 Task: Create List Brand Vision Statement in Board Product Development Best Practices to Workspace Commercial Mortgages. Create List Brand Values in Board Customer Relationship Management to Workspace Commercial Mortgages. Create List Brand Personality in Board Social Media Influencer Contest Strategy and Execution to Workspace Commercial Mortgages
Action: Mouse moved to (73, 266)
Screenshot: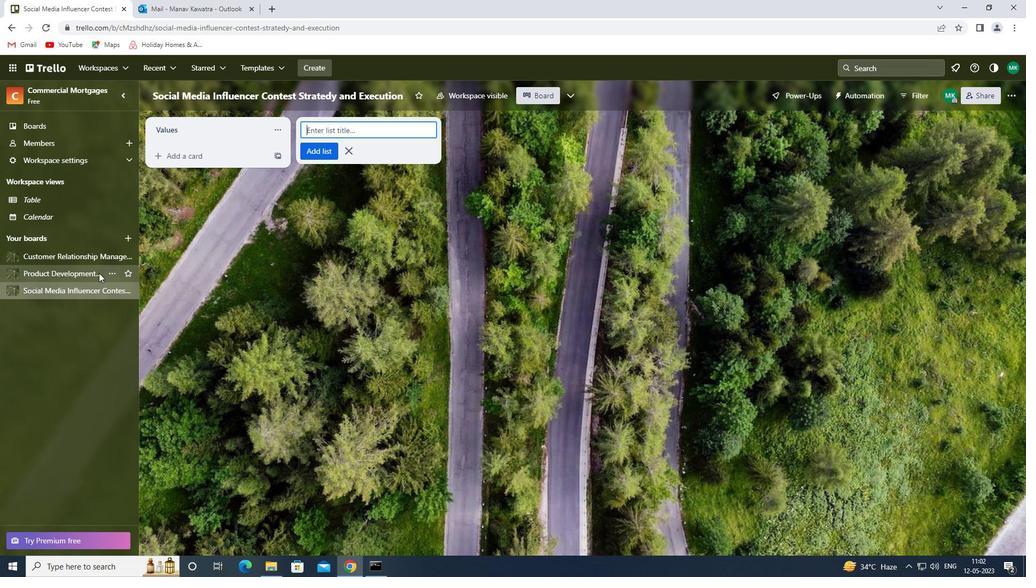 
Action: Mouse pressed left at (73, 266)
Screenshot: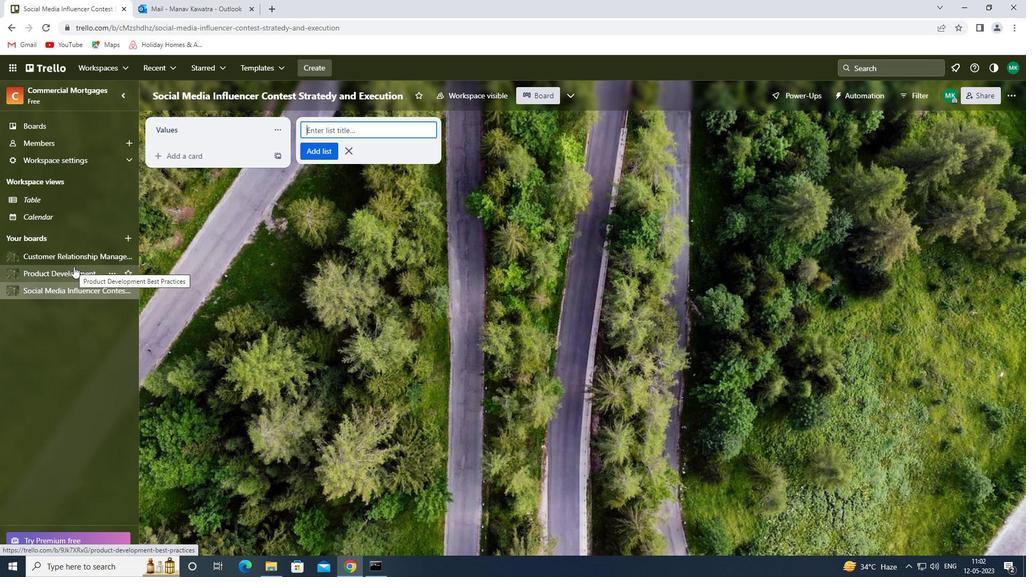 
Action: Mouse moved to (334, 124)
Screenshot: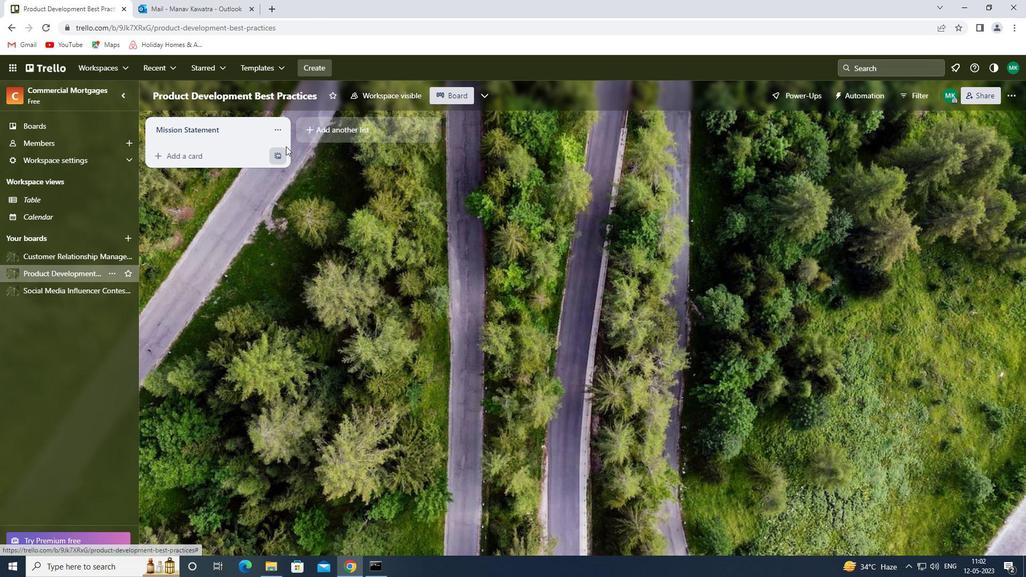 
Action: Mouse pressed left at (334, 124)
Screenshot: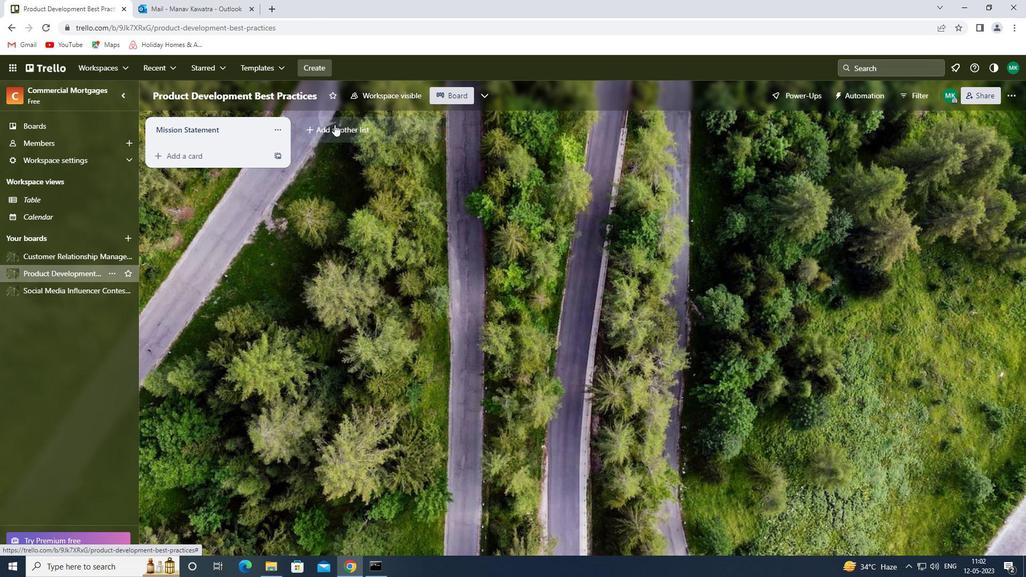 
Action: Mouse moved to (309, 131)
Screenshot: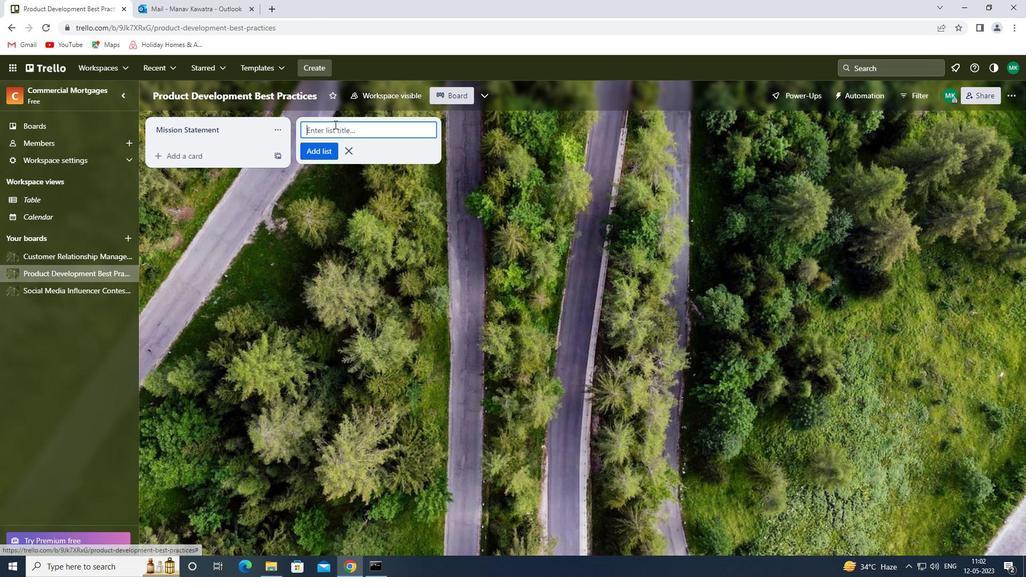 
Action: Mouse pressed left at (309, 131)
Screenshot: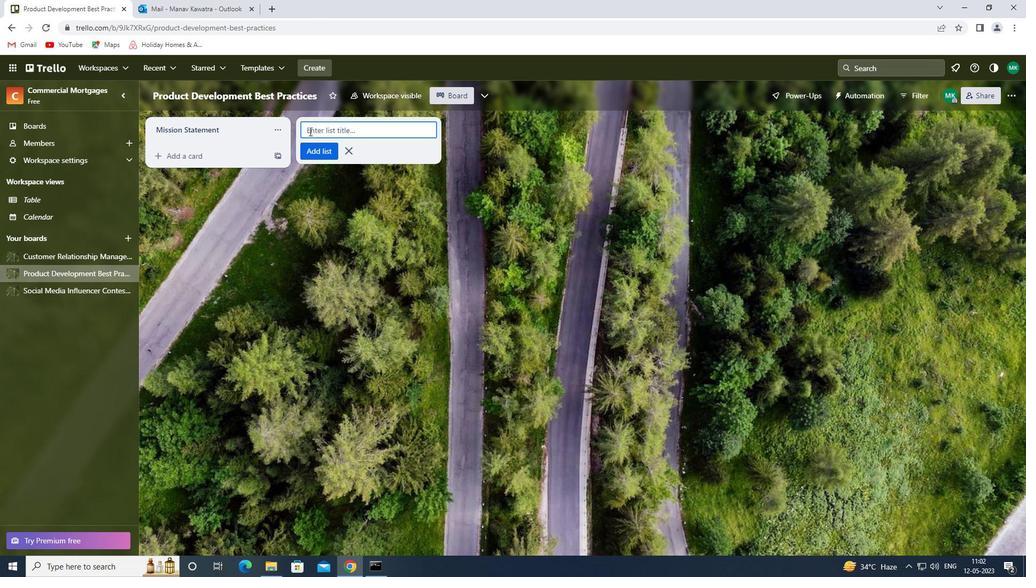 
Action: Key pressed <Key.shift>VISION<Key.space><Key.shift>STATEMENT<Key.enter>
Screenshot: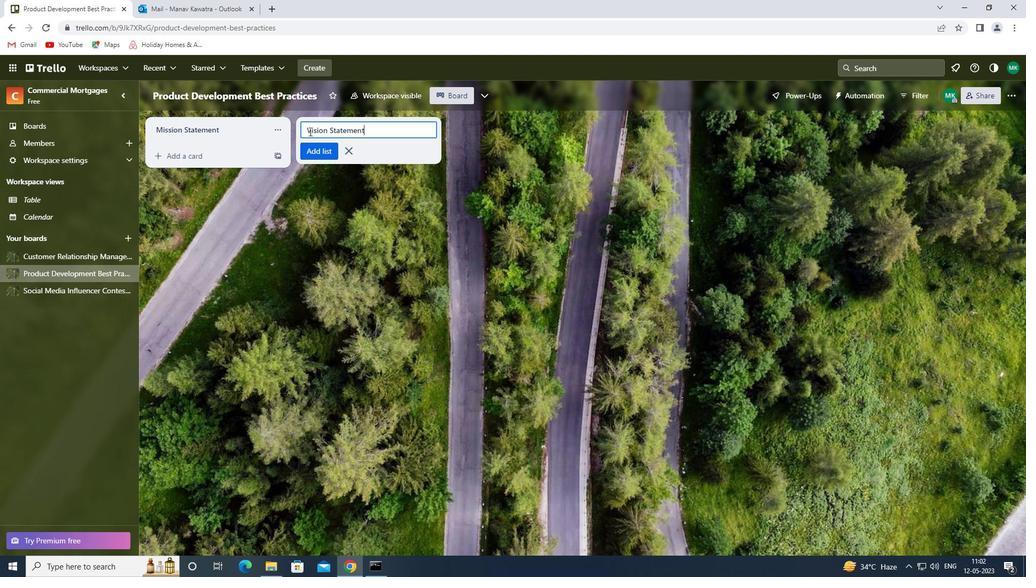 
Action: Mouse moved to (45, 257)
Screenshot: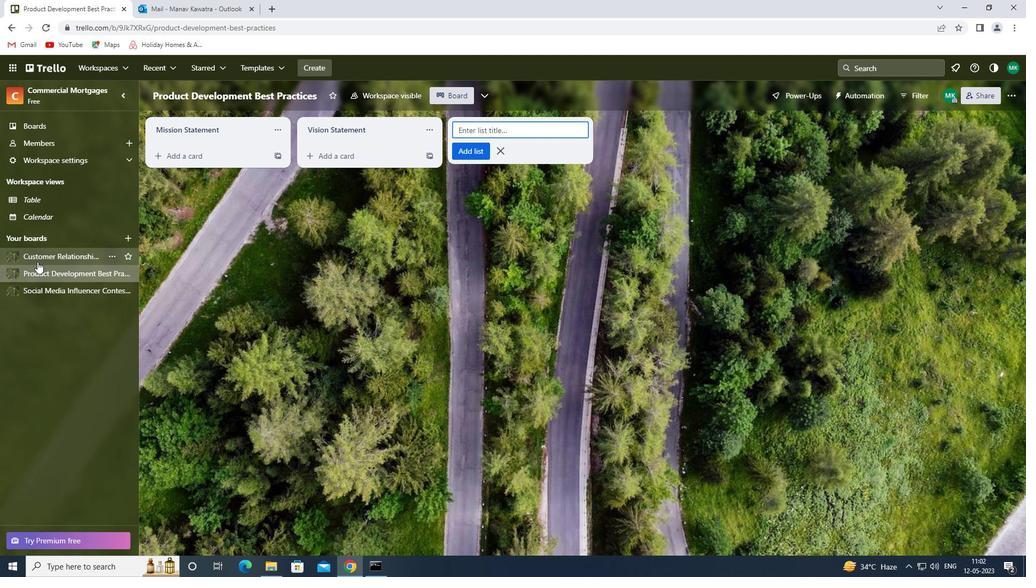 
Action: Mouse pressed left at (45, 257)
Screenshot: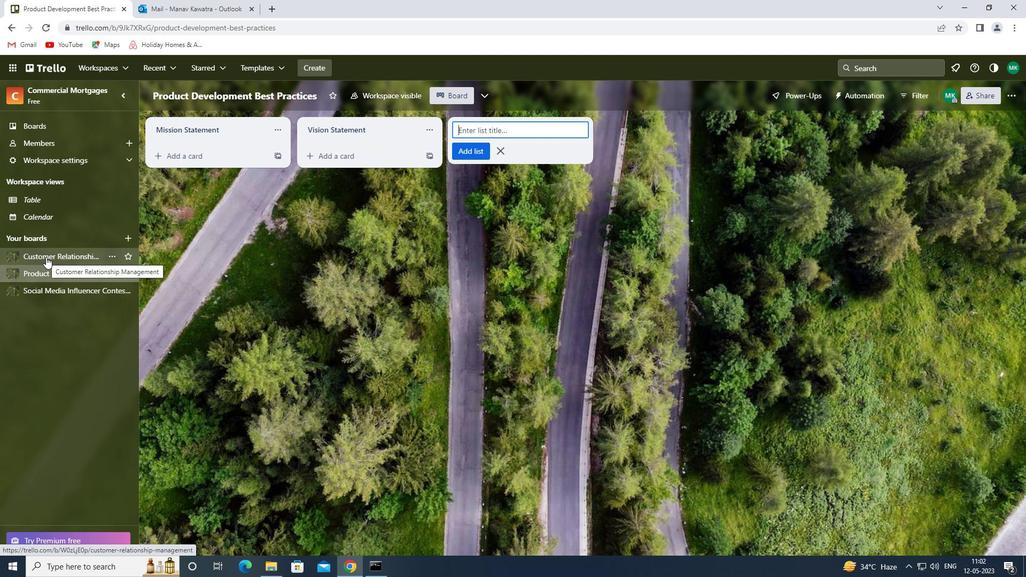 
Action: Mouse moved to (335, 129)
Screenshot: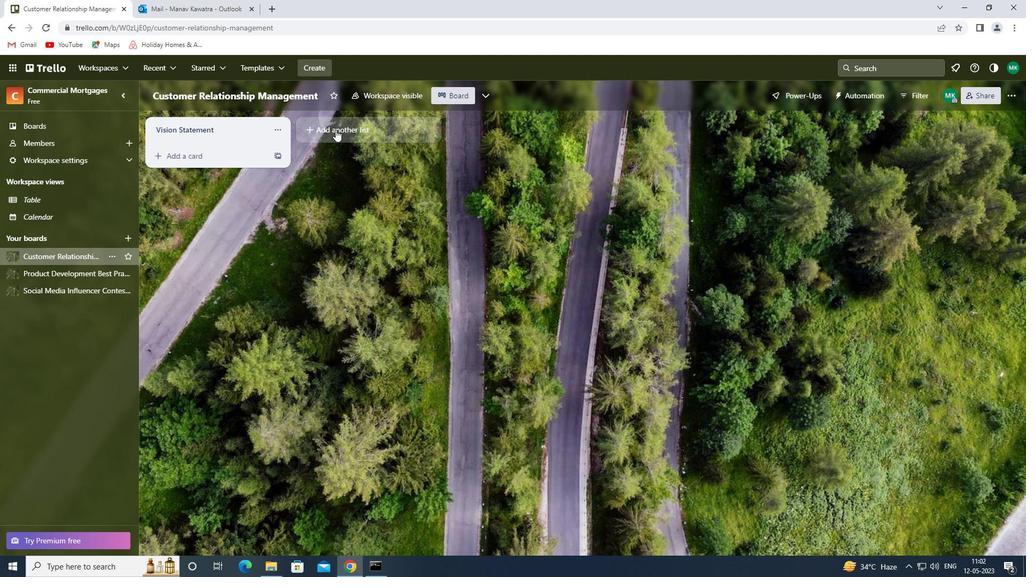 
Action: Mouse pressed left at (335, 129)
Screenshot: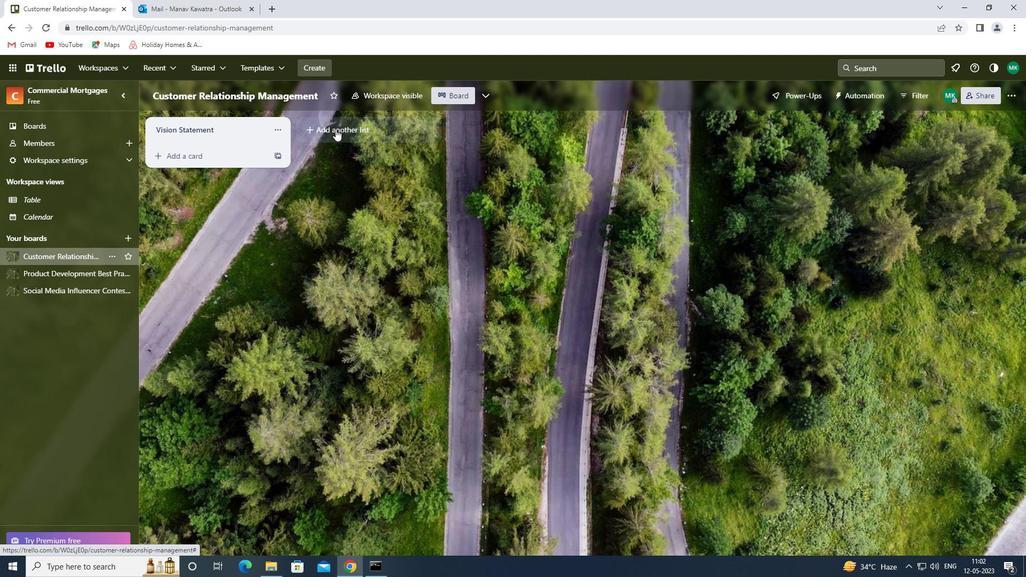
Action: Mouse pressed left at (335, 129)
Screenshot: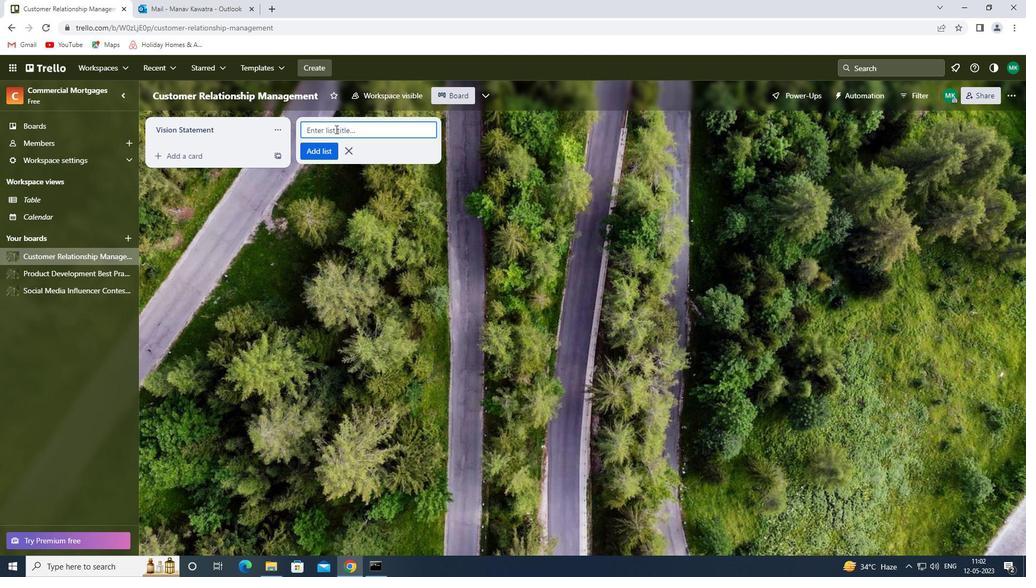 
Action: Key pressed <Key.shift>VALUES<Key.enter>
Screenshot: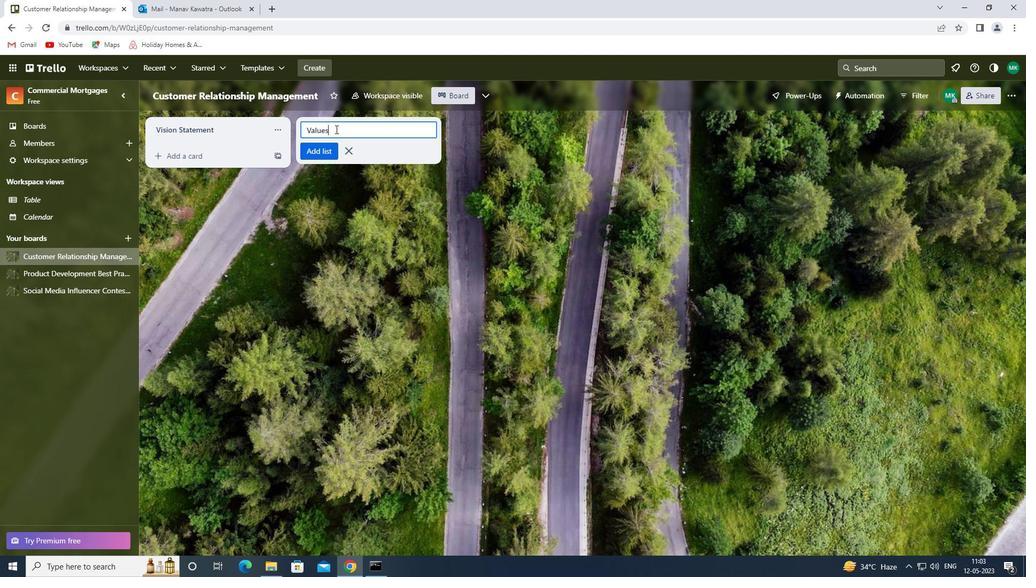 
Action: Mouse moved to (47, 291)
Screenshot: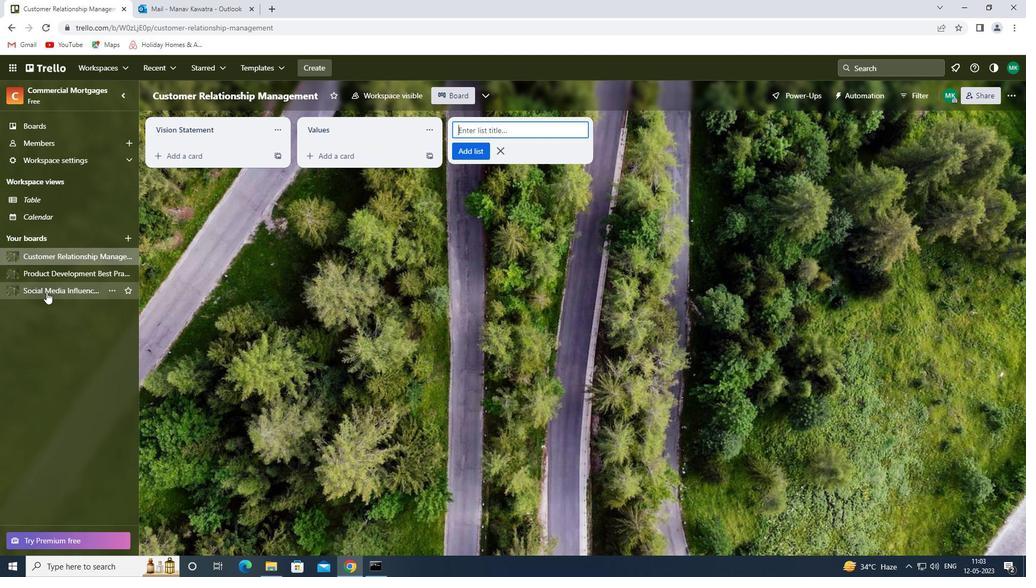 
Action: Mouse pressed left at (47, 291)
Screenshot: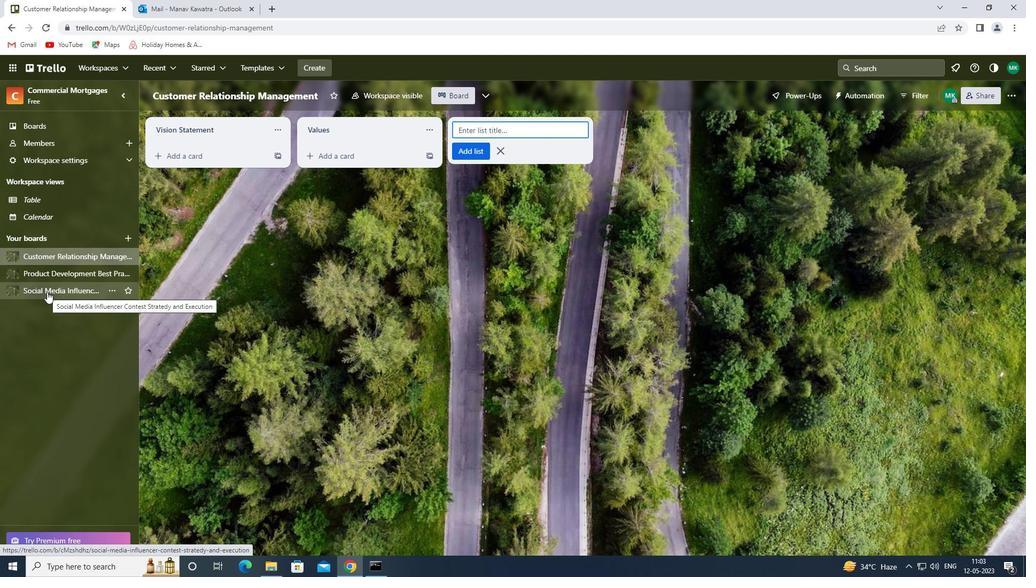 
Action: Mouse moved to (342, 126)
Screenshot: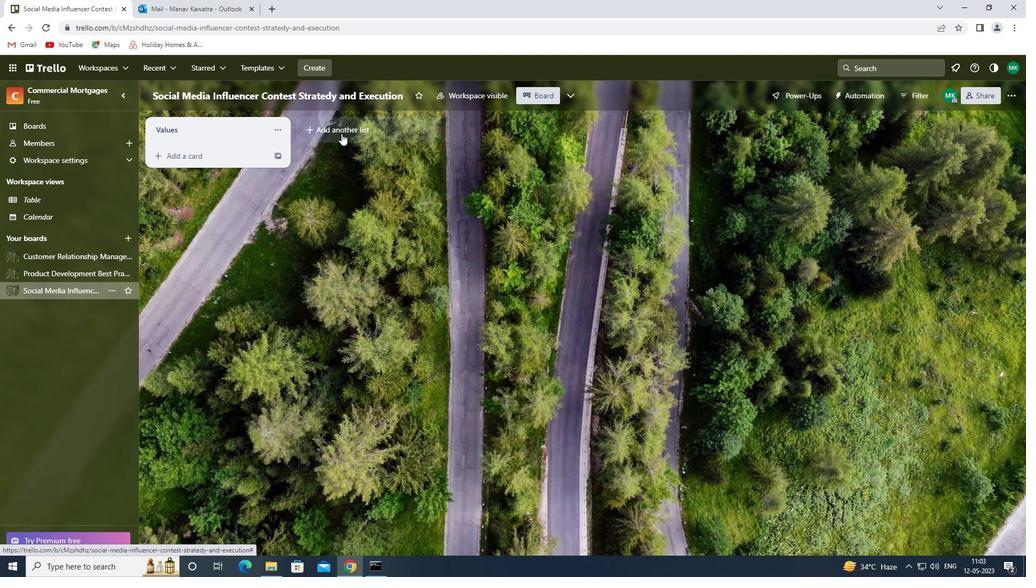 
Action: Mouse pressed left at (342, 126)
Screenshot: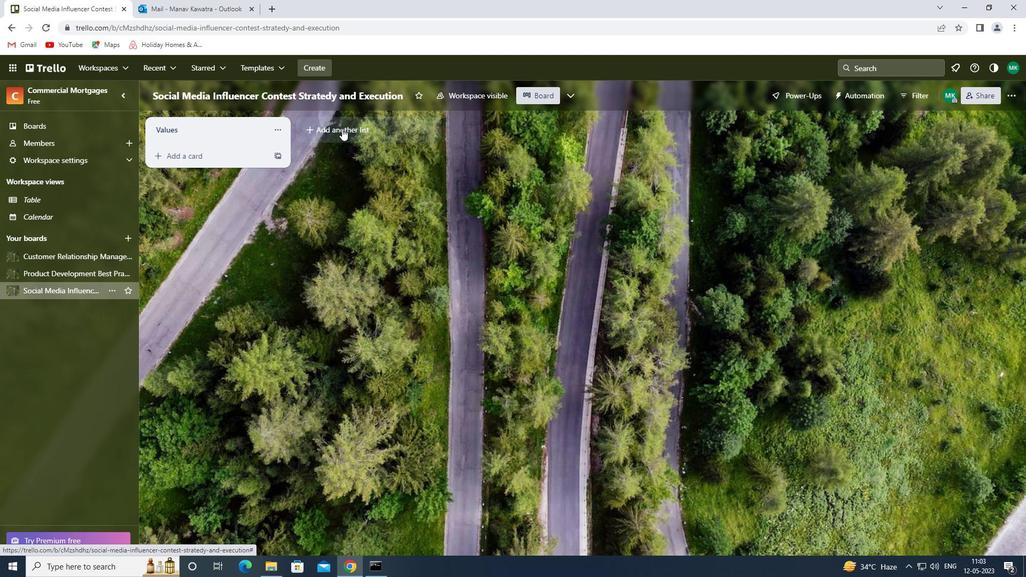 
Action: Mouse moved to (336, 126)
Screenshot: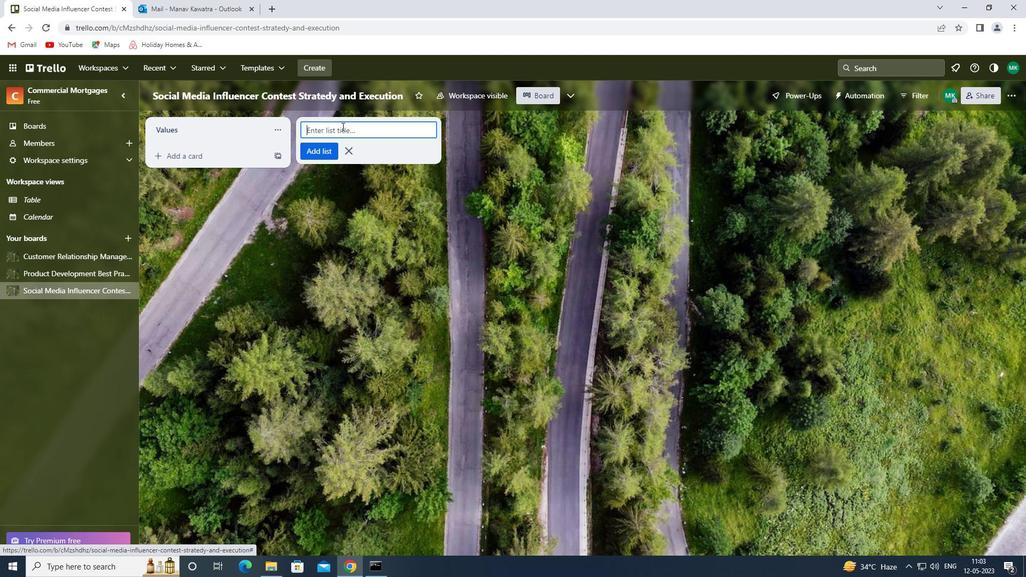 
Action: Mouse pressed left at (336, 126)
Screenshot: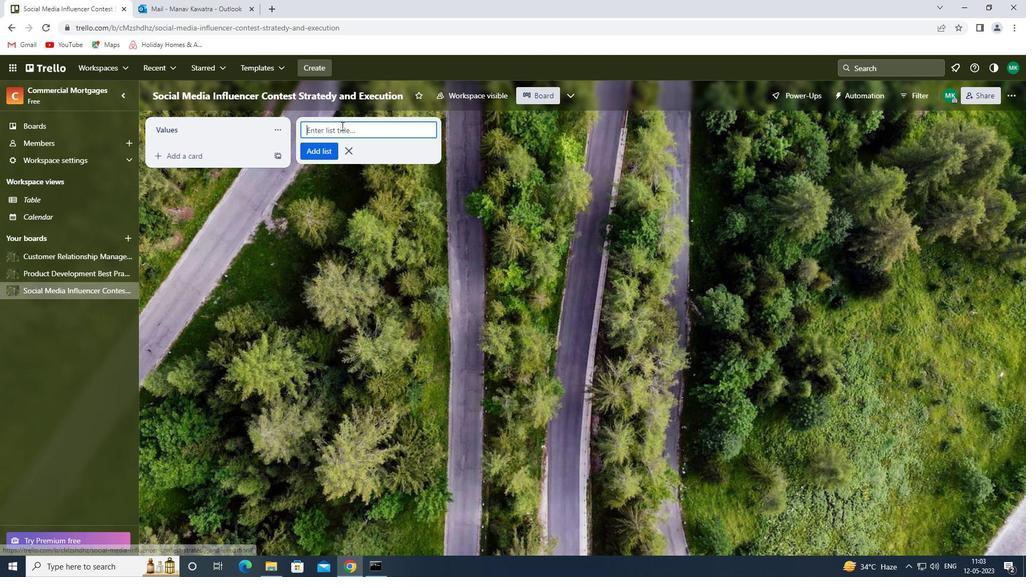 
Action: Key pressed <Key.shift><Key.shift><Key.shift>PERSONALITY<Key.enter>
Screenshot: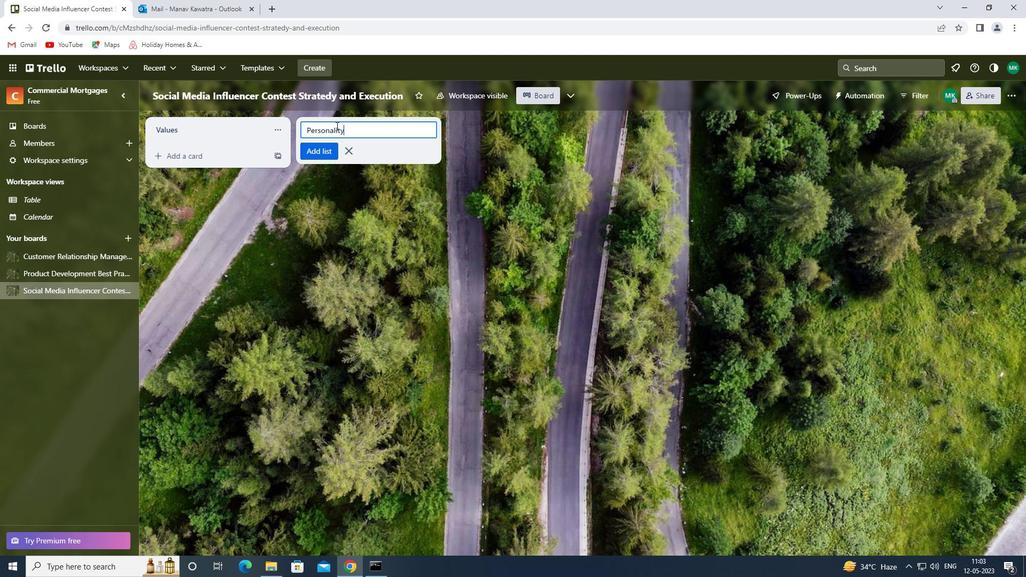 
